 Task: Display the Git global configuration settings.
Action: Mouse moved to (983, 359)
Screenshot: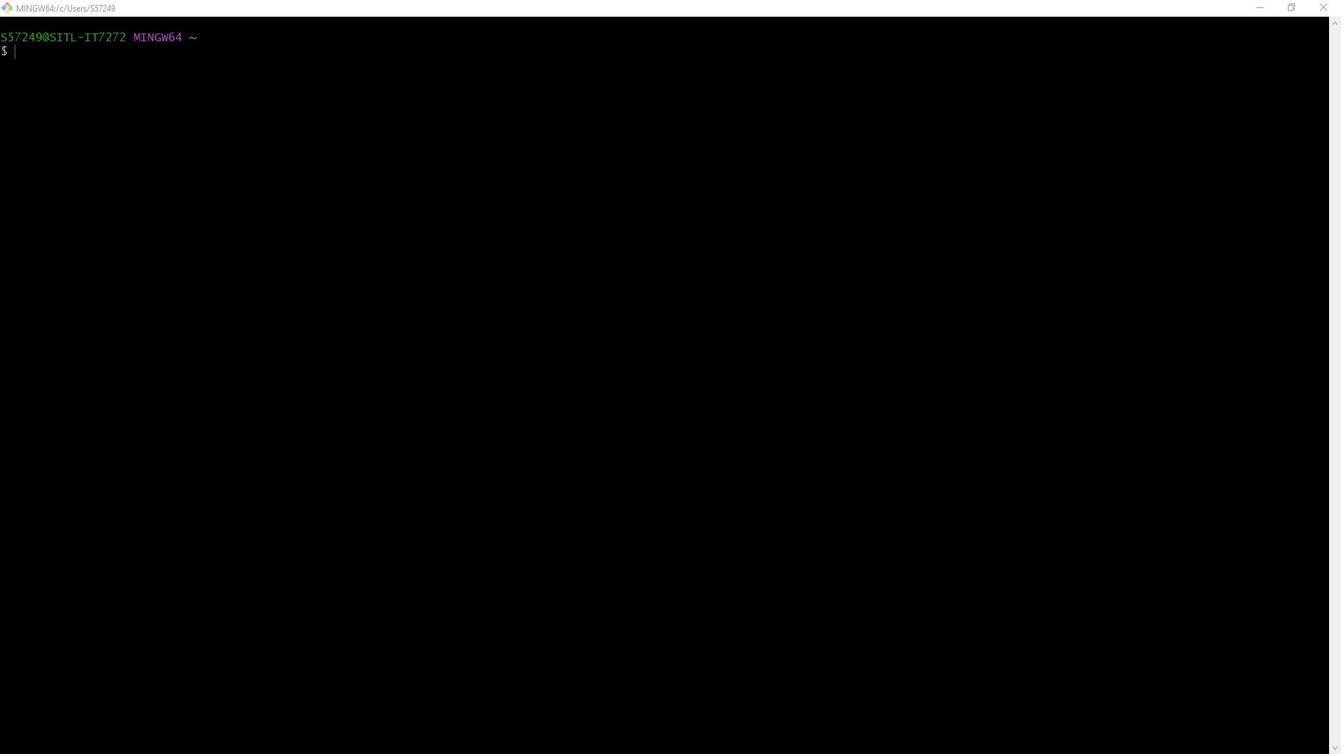 
Action: Mouse pressed left at (983, 359)
Screenshot: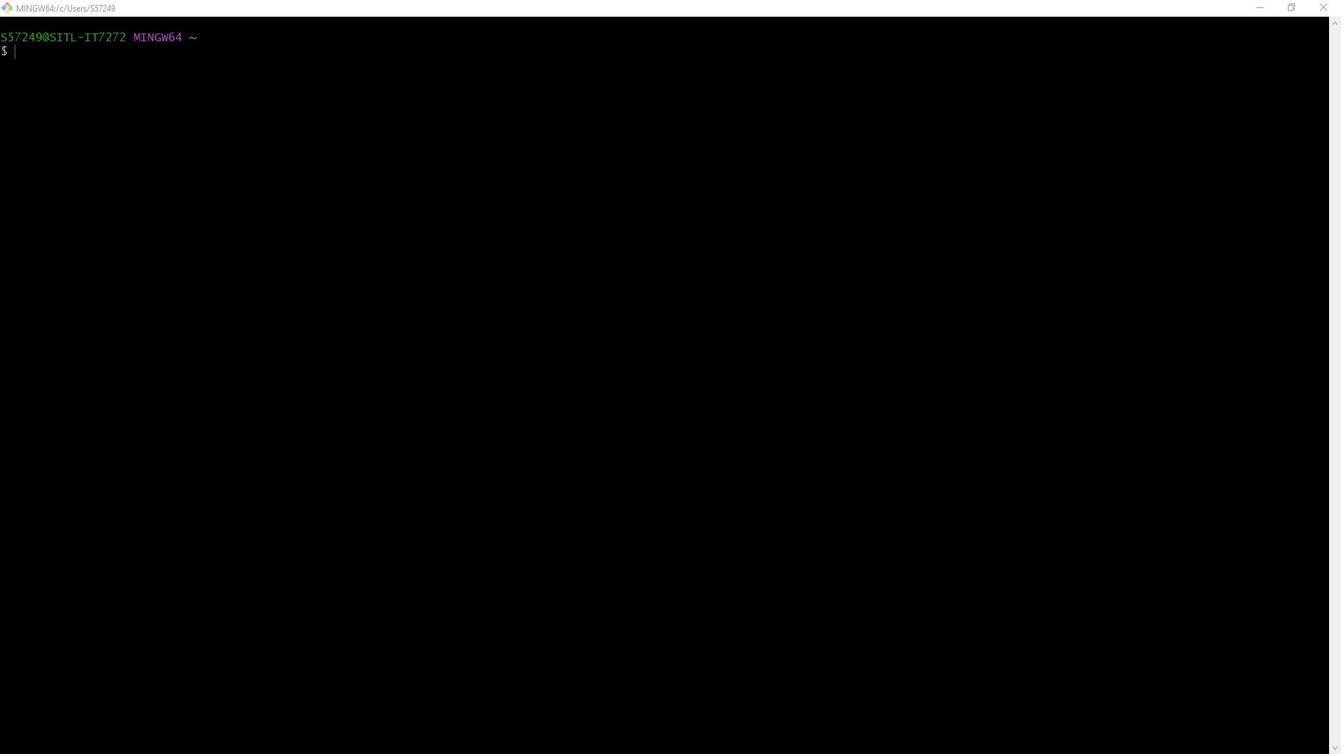
Action: Mouse moved to (1180, 88)
Screenshot: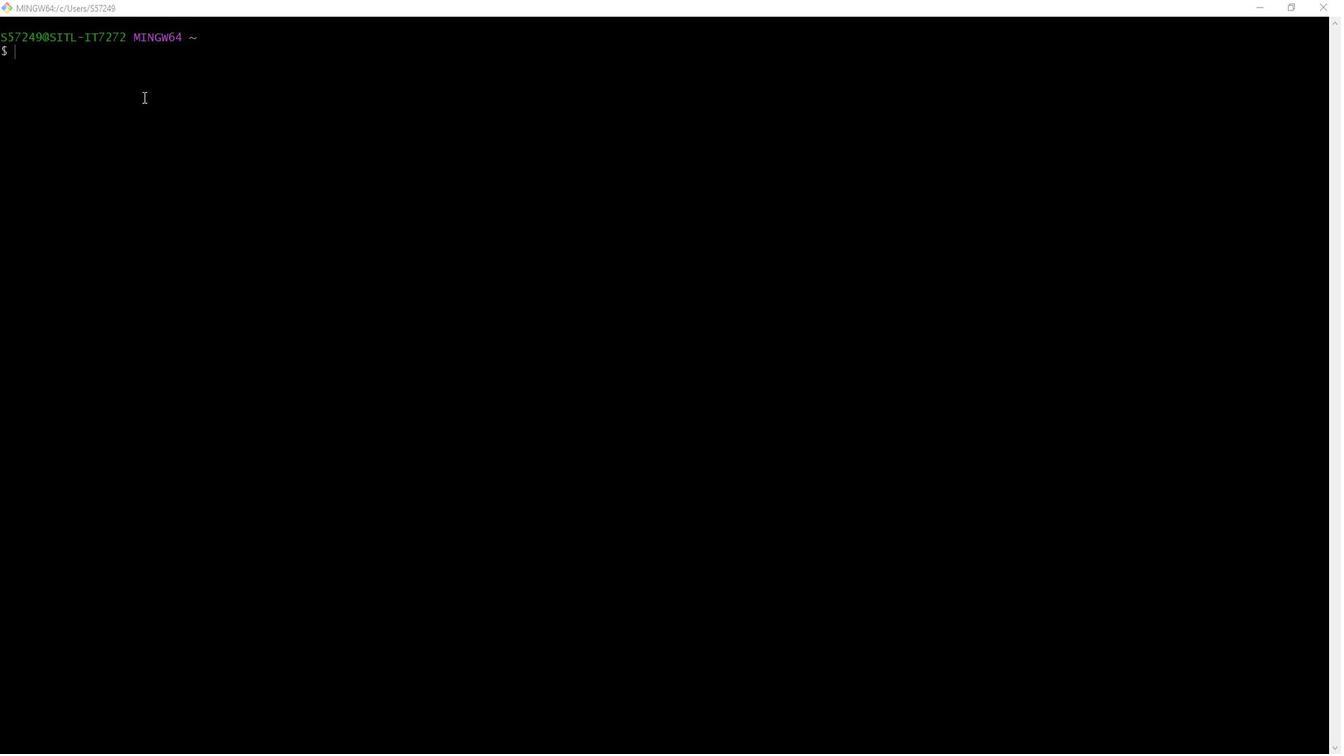 
Action: Mouse pressed left at (1180, 88)
Screenshot: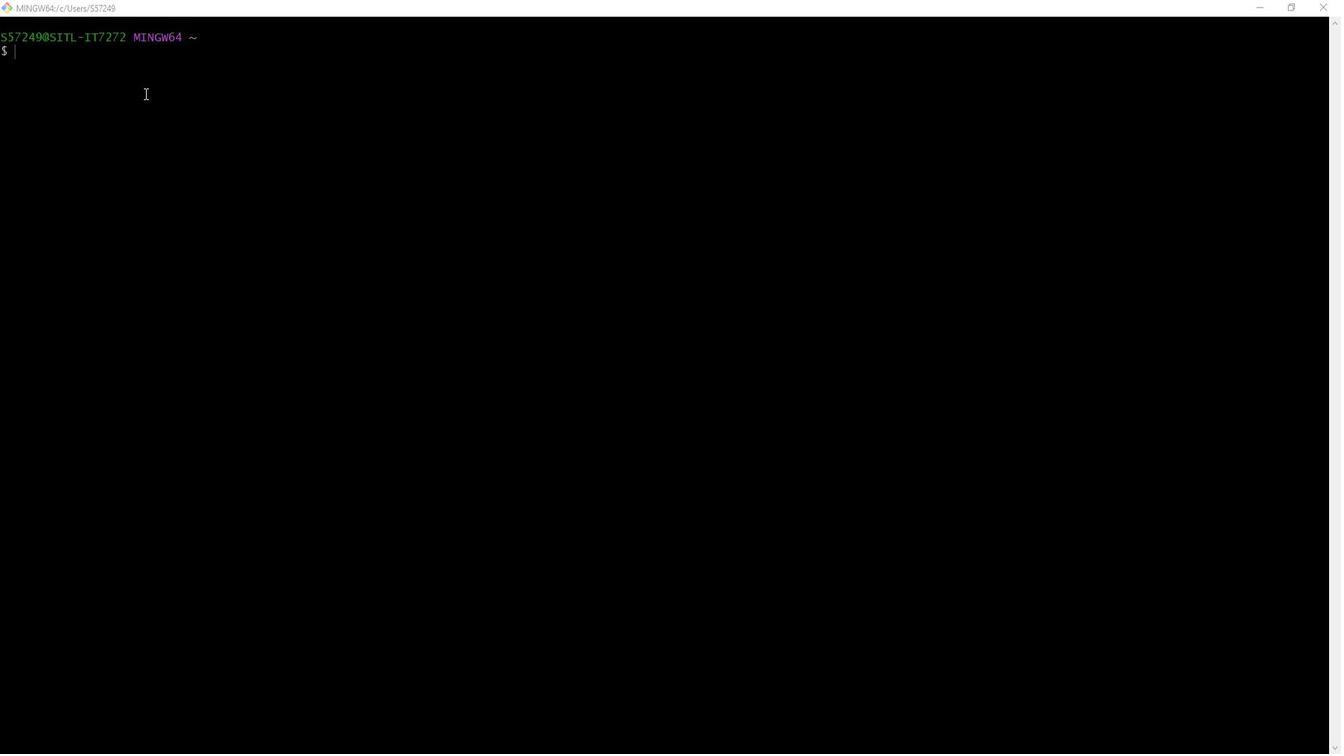 
Action: Key pressed git<Key.space>cng<Key.backspace>fig<Key.space>--global<Key.space>--list<Key.enter>git<Key.space>config<Key.space>--global<Key.space>=<Key.backspace>--list<Key.enter>
Screenshot: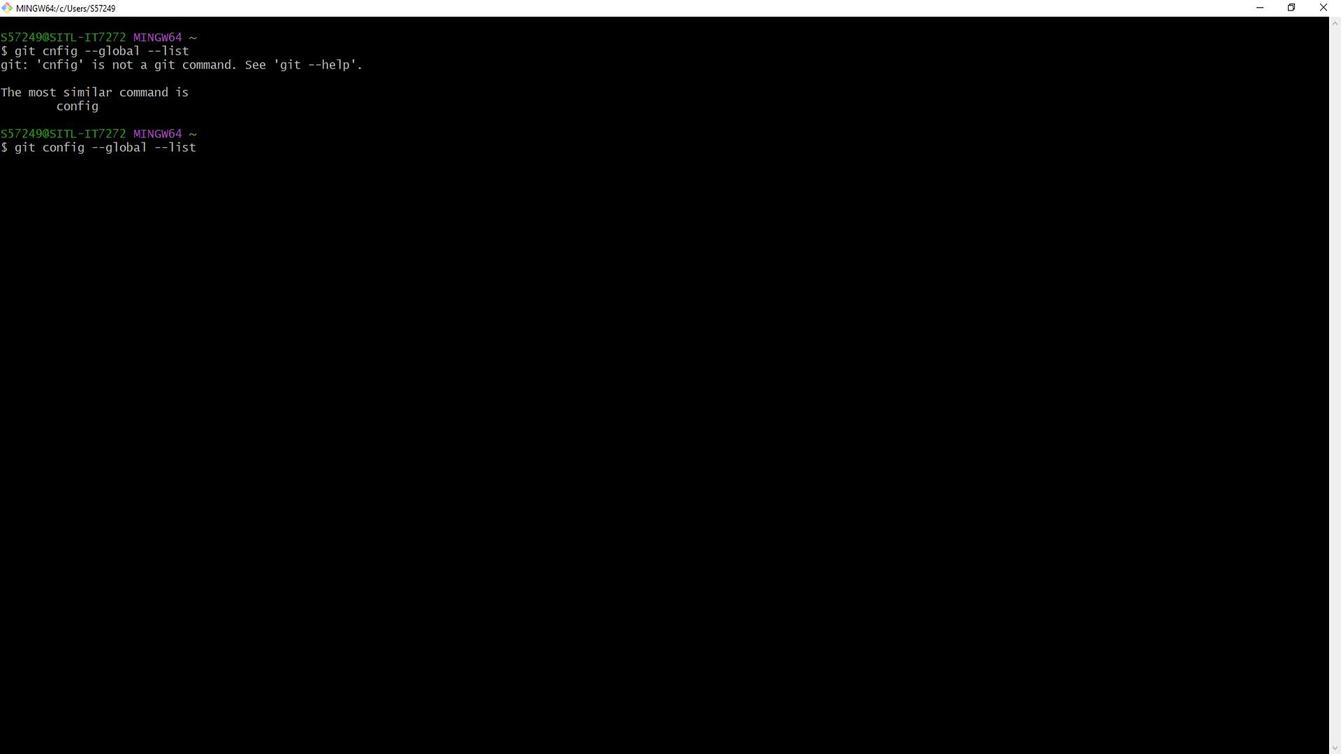 
Action: Mouse moved to (1276, 308)
Screenshot: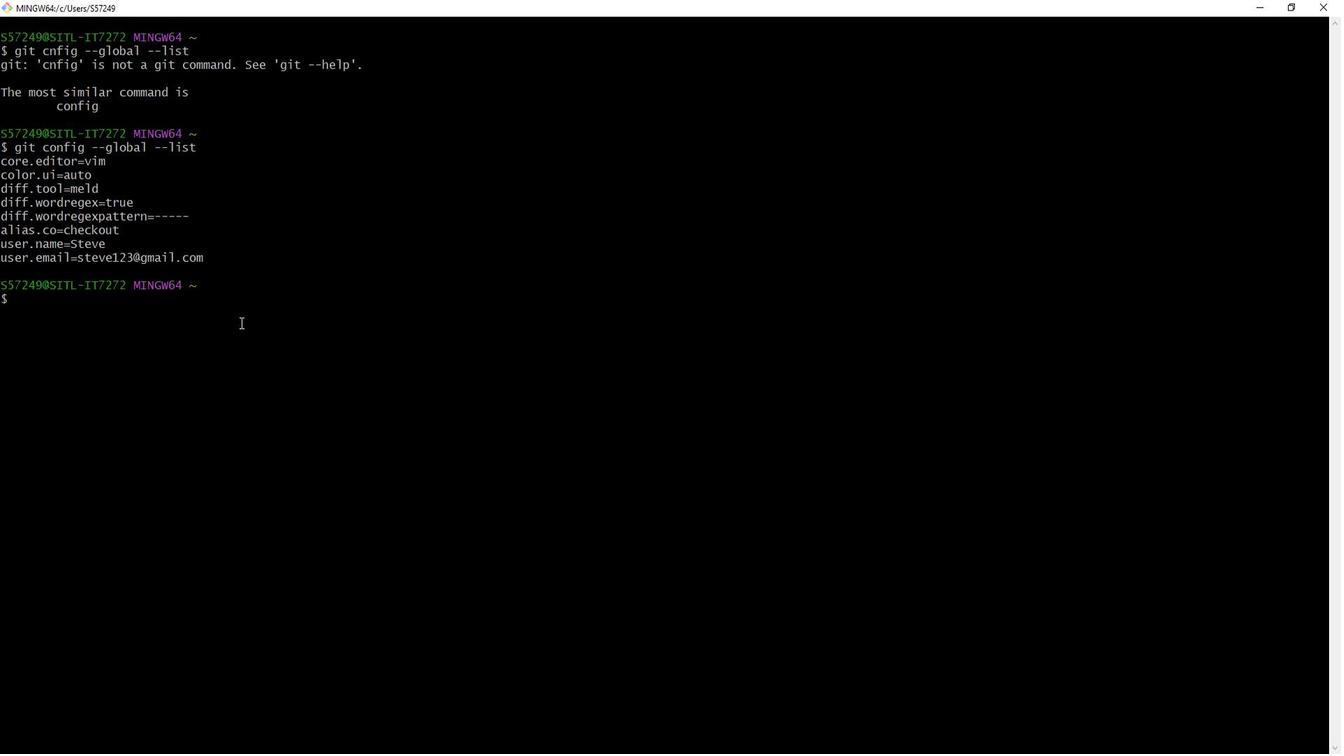 
Action: Mouse pressed left at (1276, 308)
Screenshot: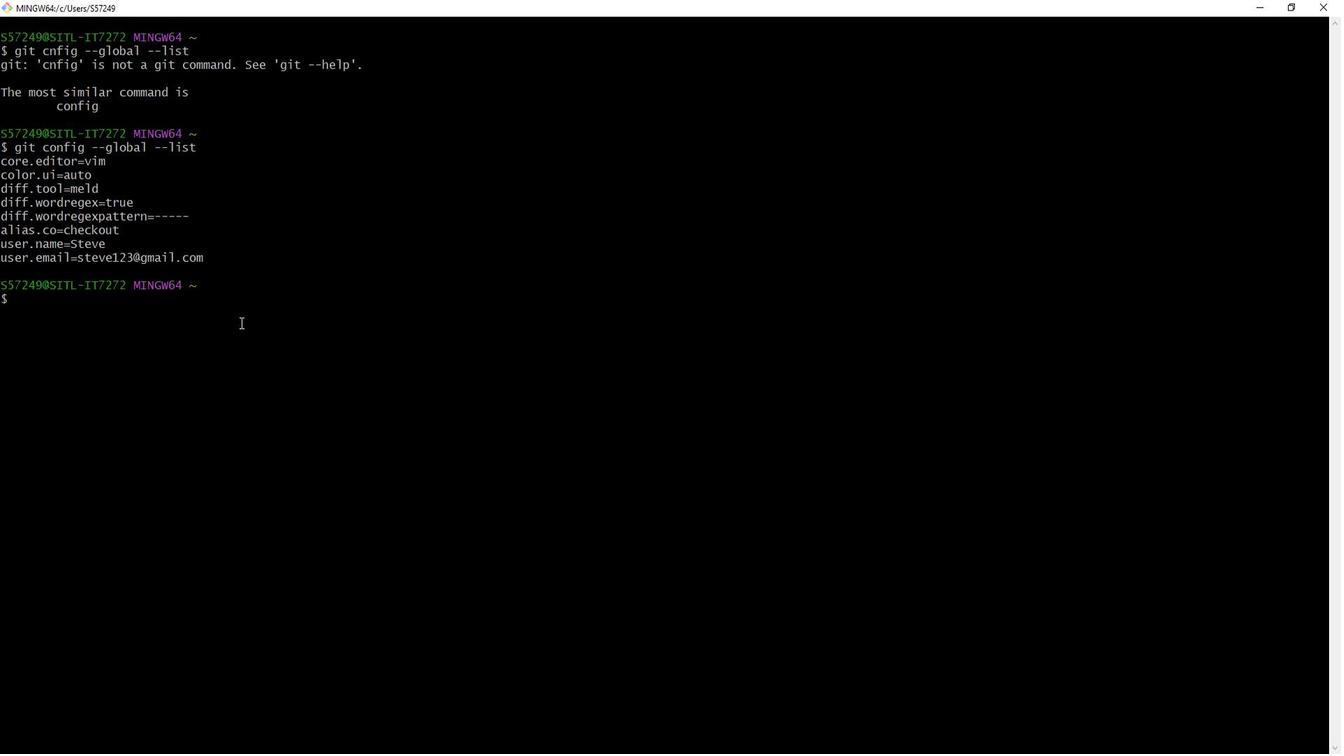 
Action: Mouse moved to (657, 331)
Screenshot: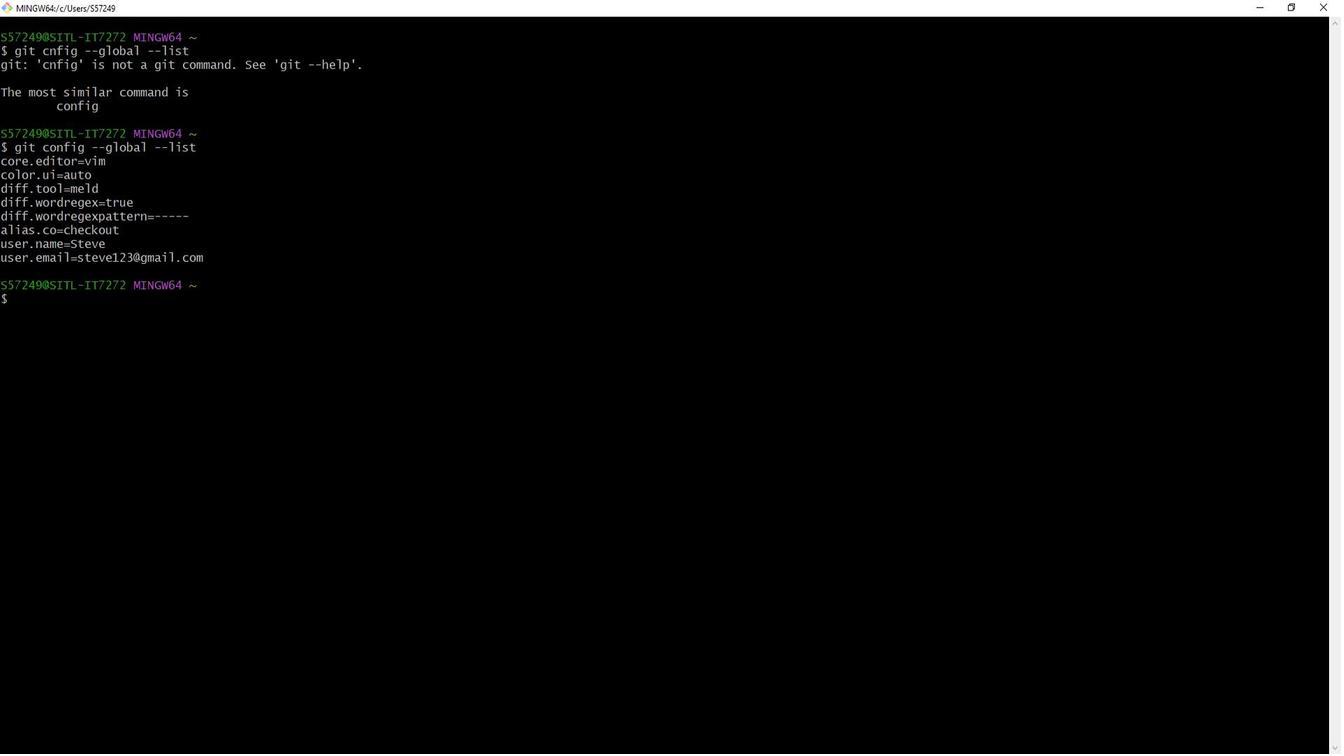 
Action: Mouse pressed left at (657, 331)
Screenshot: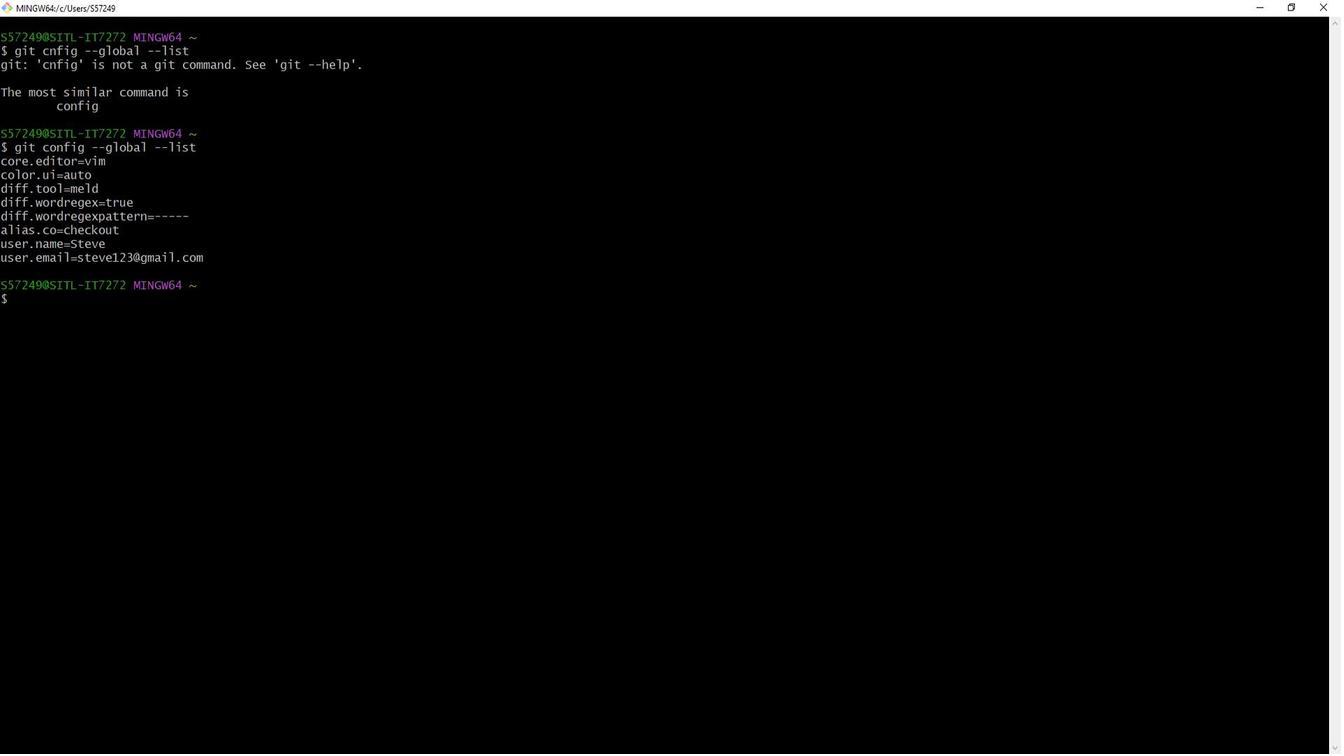 
Action: Mouse moved to (604, 599)
Screenshot: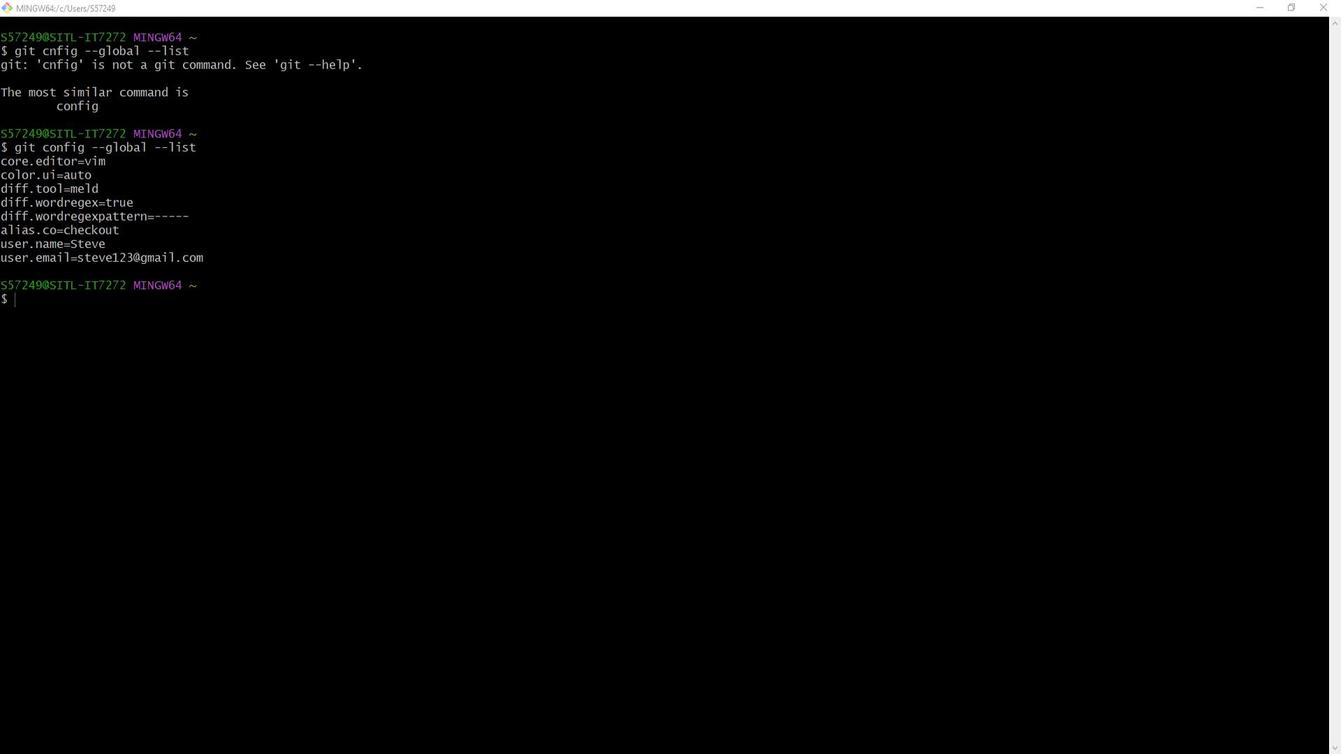 
Action: Mouse pressed left at (604, 599)
Screenshot: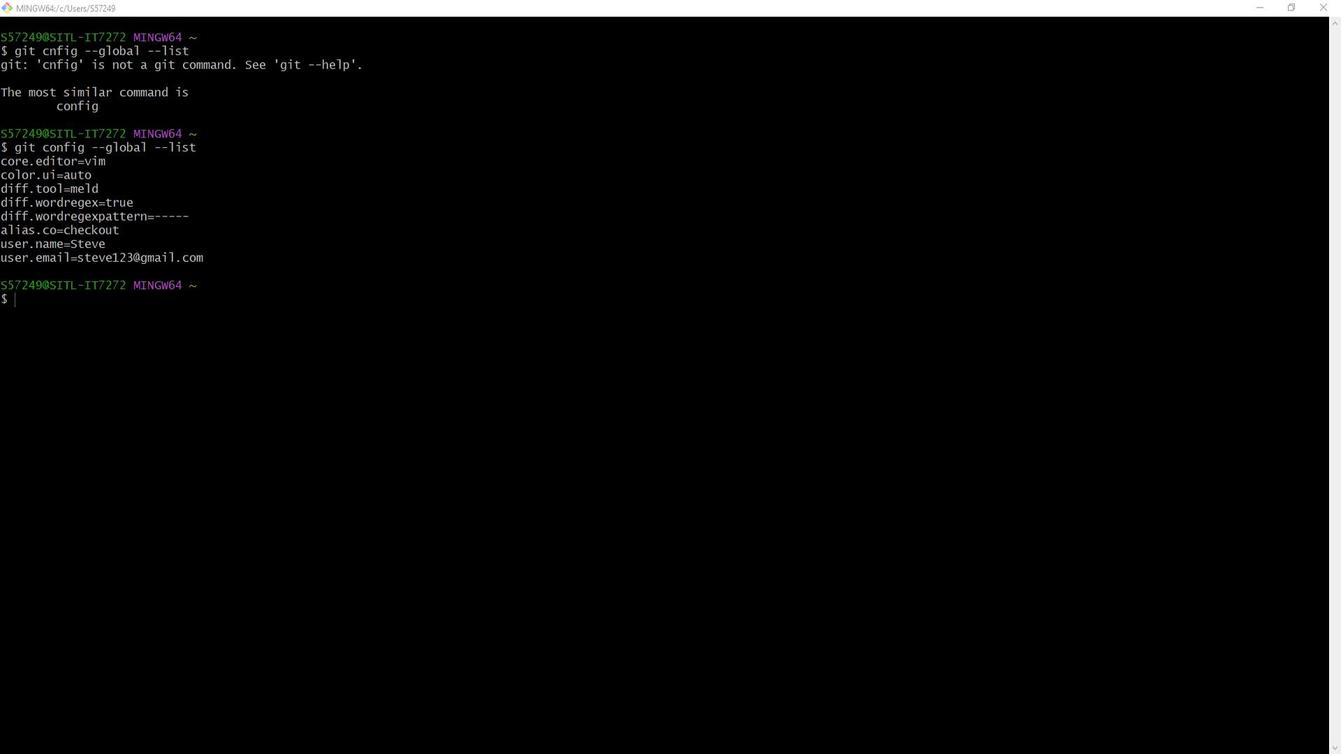 
Action: Mouse moved to (646, 535)
Screenshot: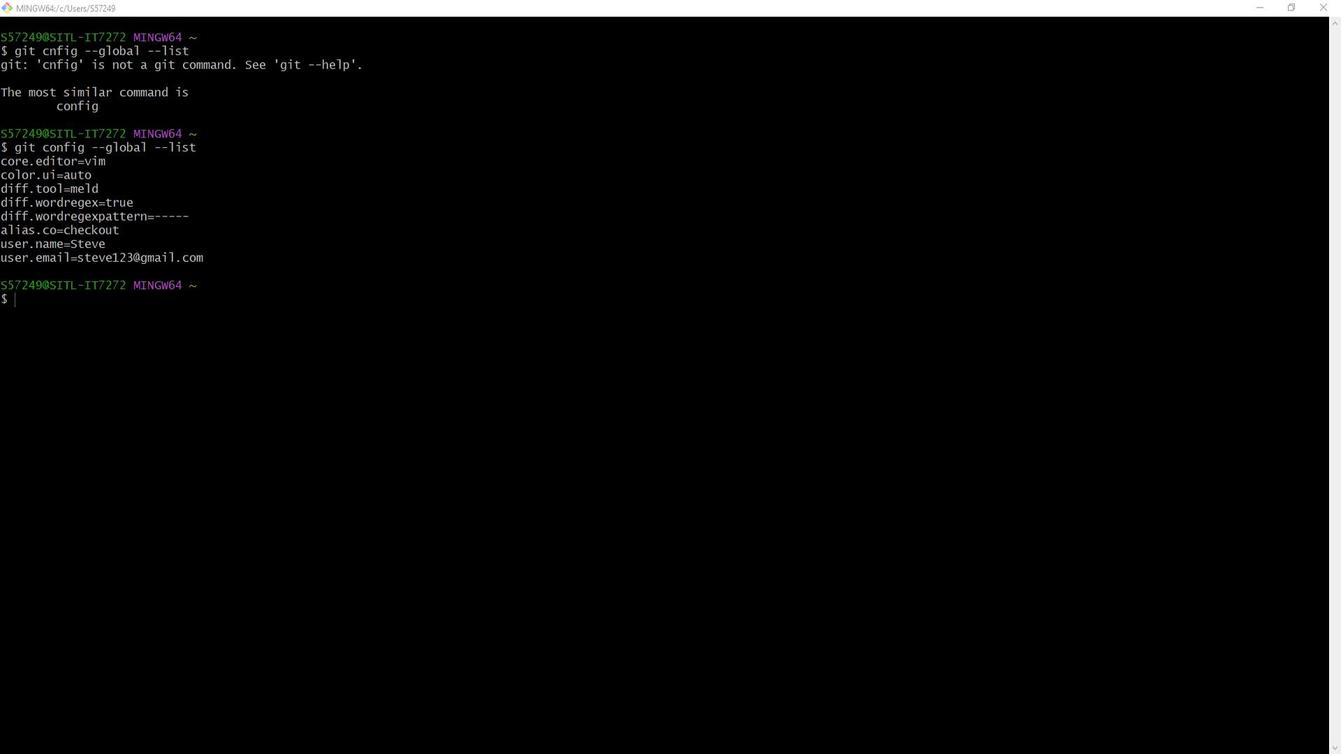 
Action: Mouse pressed left at (646, 535)
Screenshot: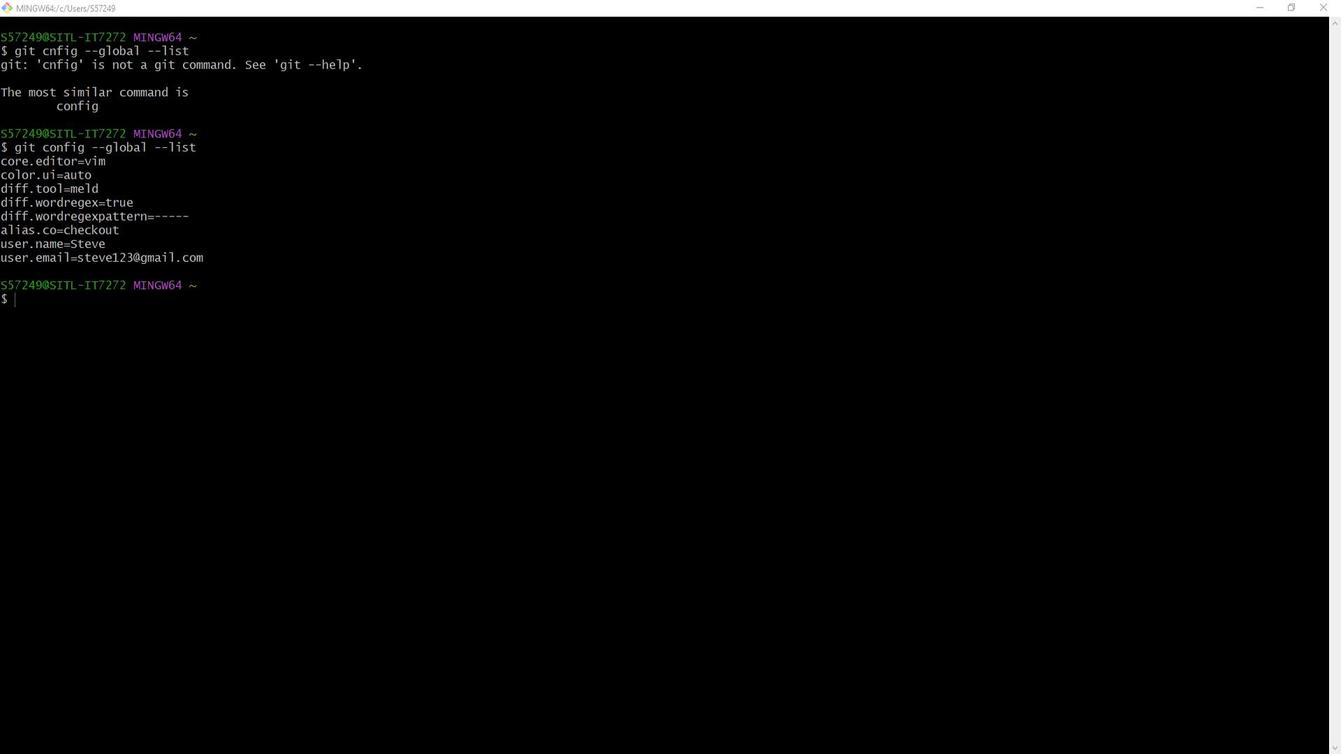 
Action: Mouse moved to (712, 402)
Screenshot: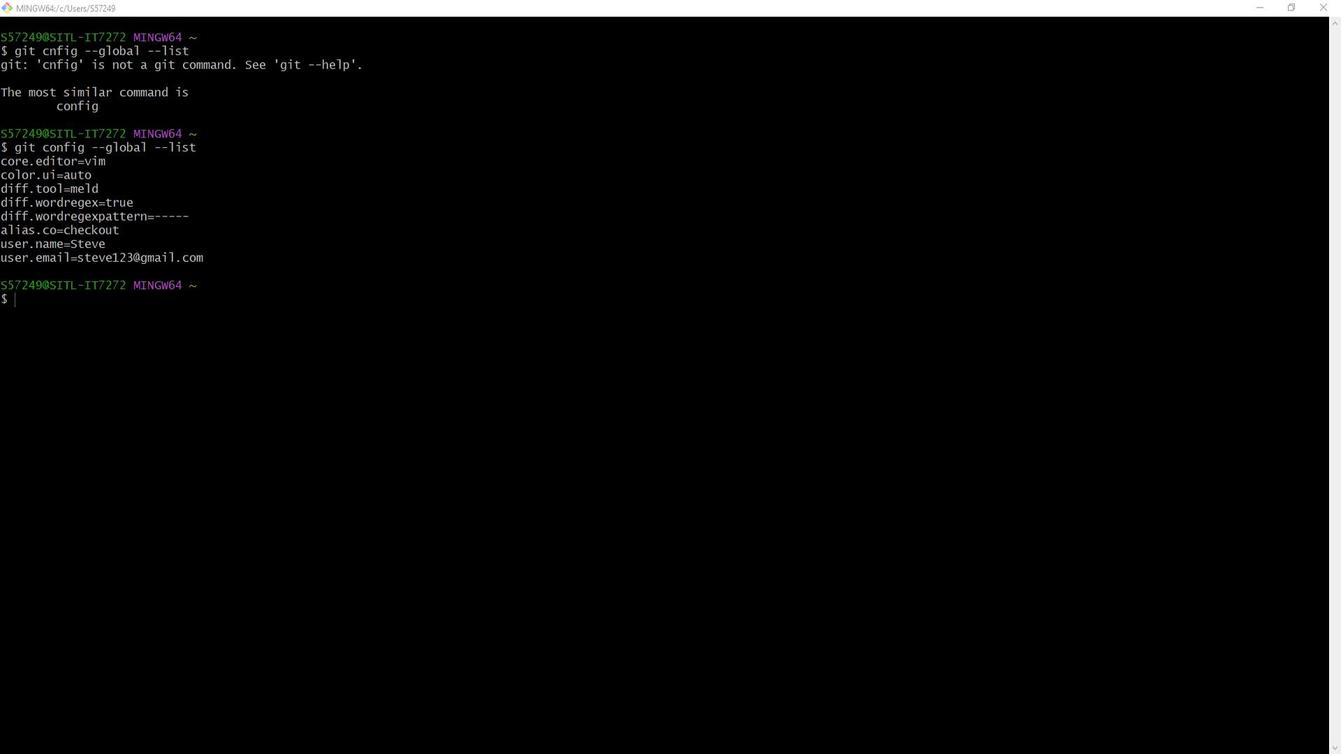 
Action: Mouse pressed left at (712, 402)
Screenshot: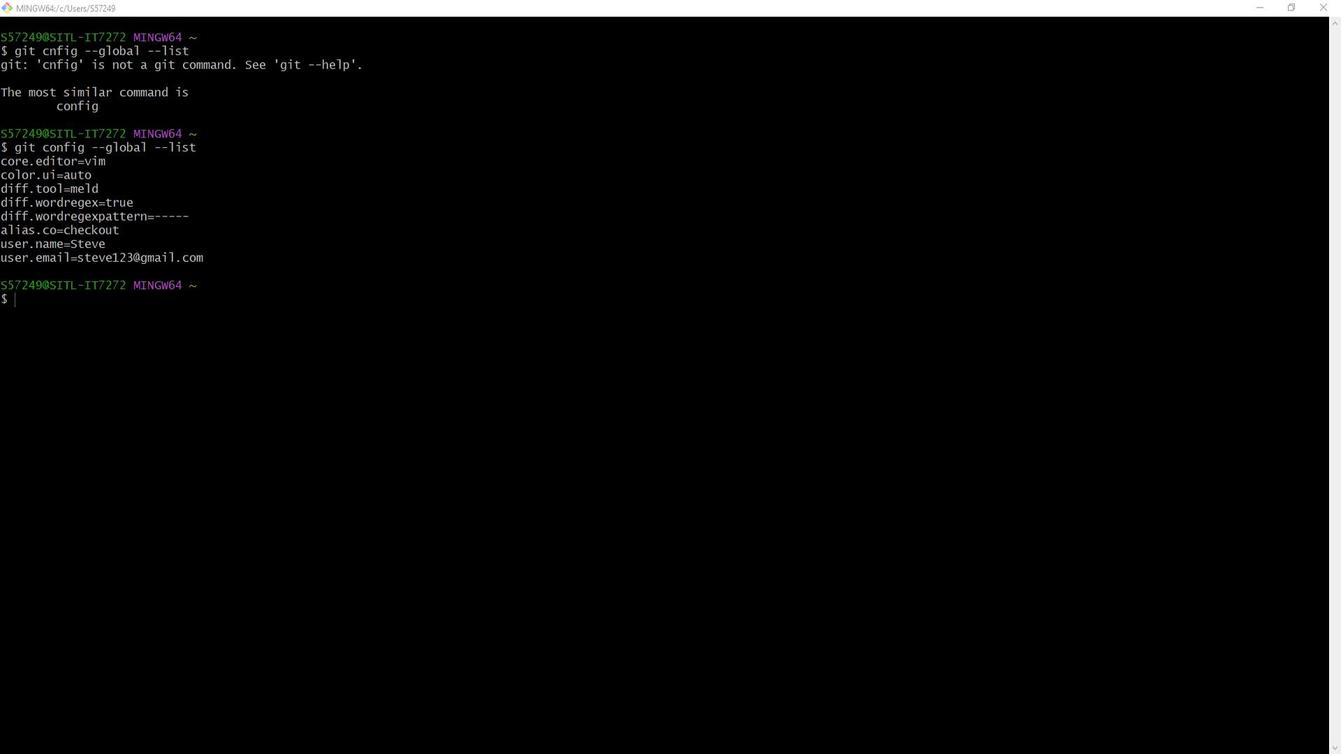 
Action: Mouse moved to (756, 376)
Screenshot: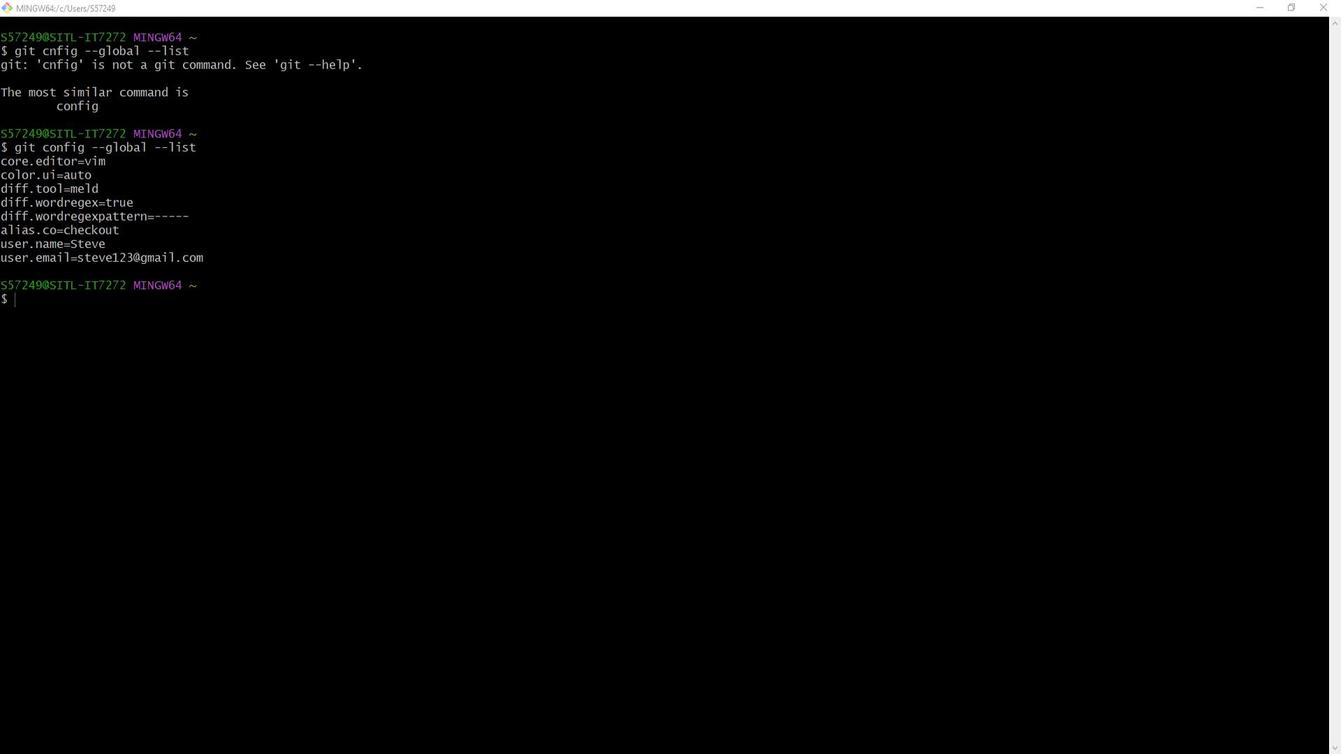 
